 Task: Add Greek Gods Vanilla Honey Yogurt to the cart.
Action: Mouse moved to (22, 111)
Screenshot: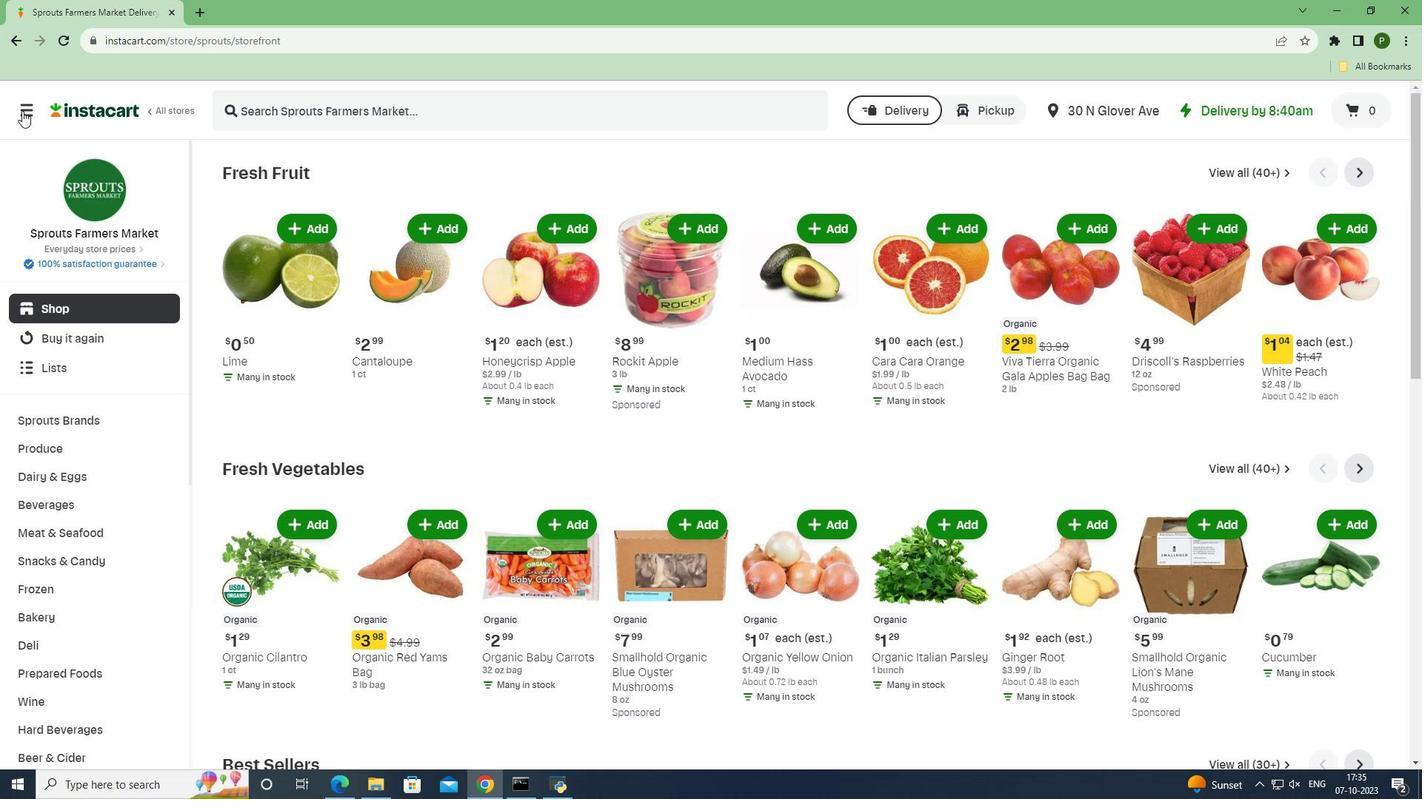 
Action: Mouse pressed left at (22, 111)
Screenshot: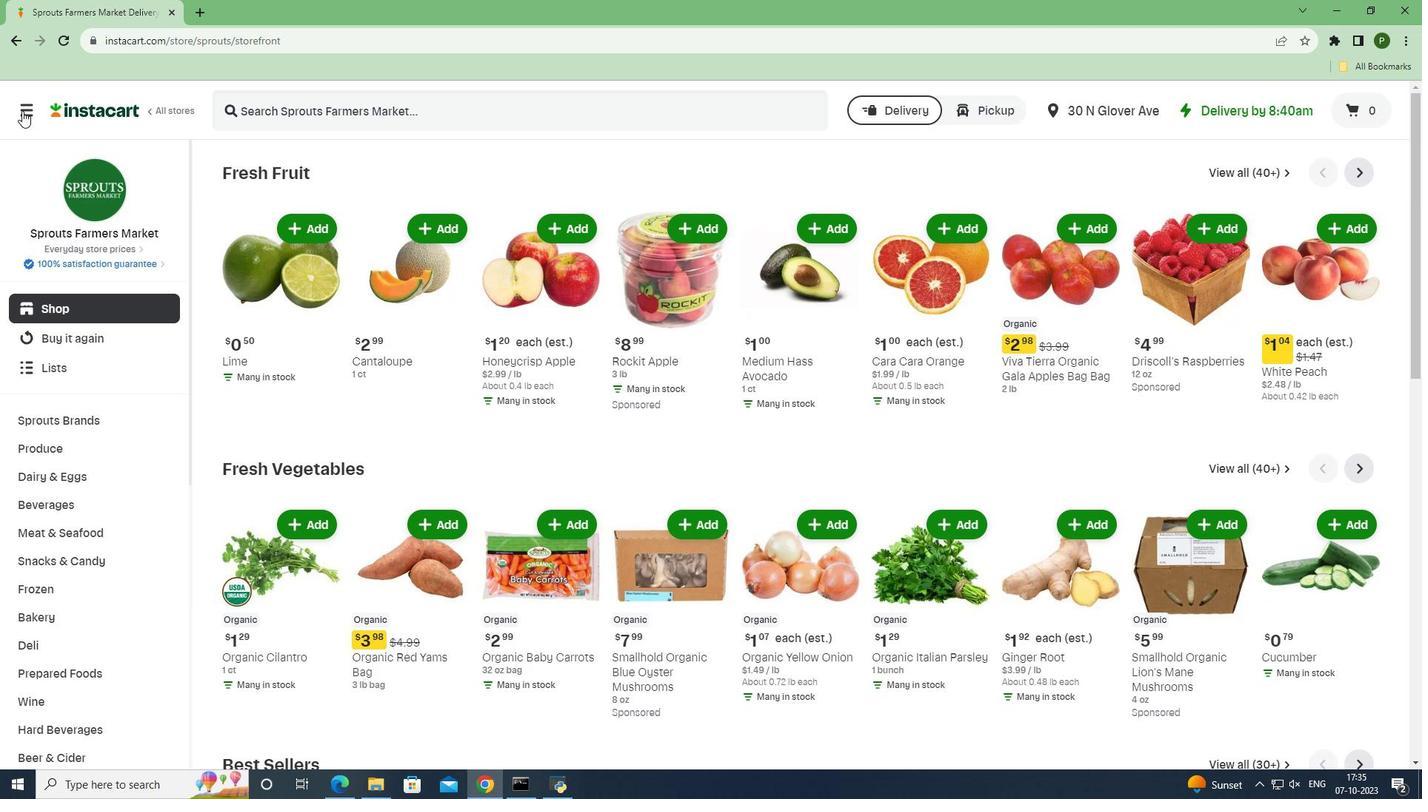 
Action: Mouse moved to (68, 389)
Screenshot: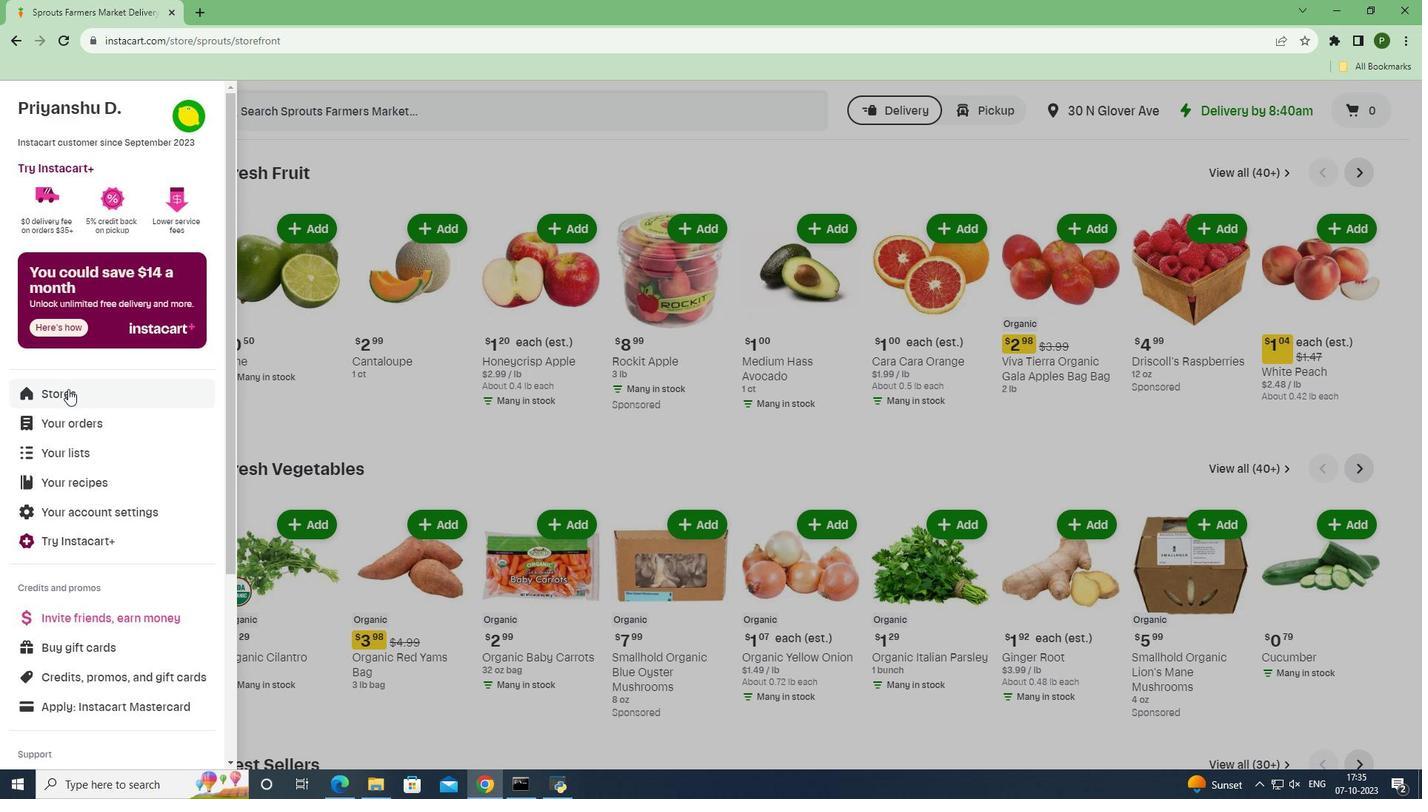 
Action: Mouse pressed left at (68, 389)
Screenshot: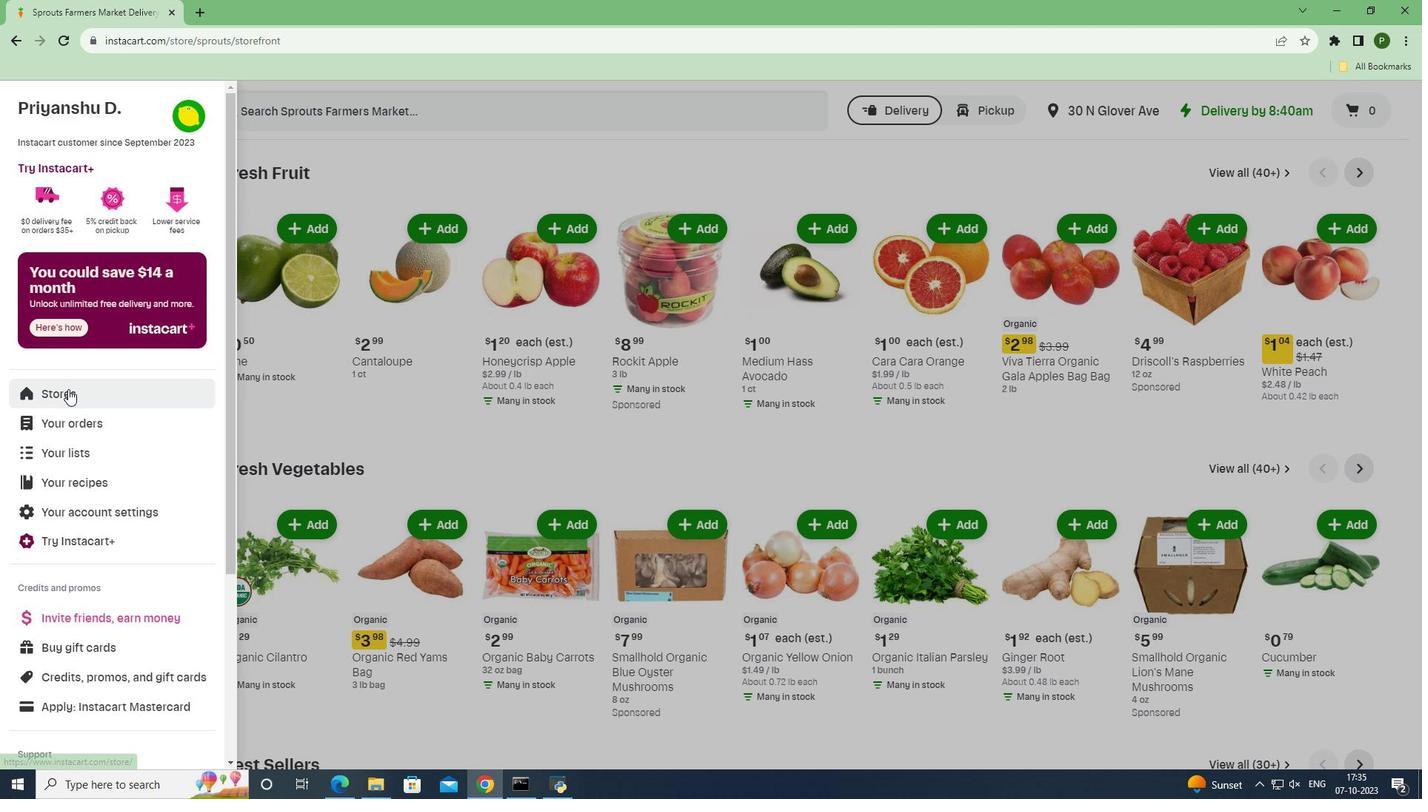 
Action: Mouse moved to (342, 168)
Screenshot: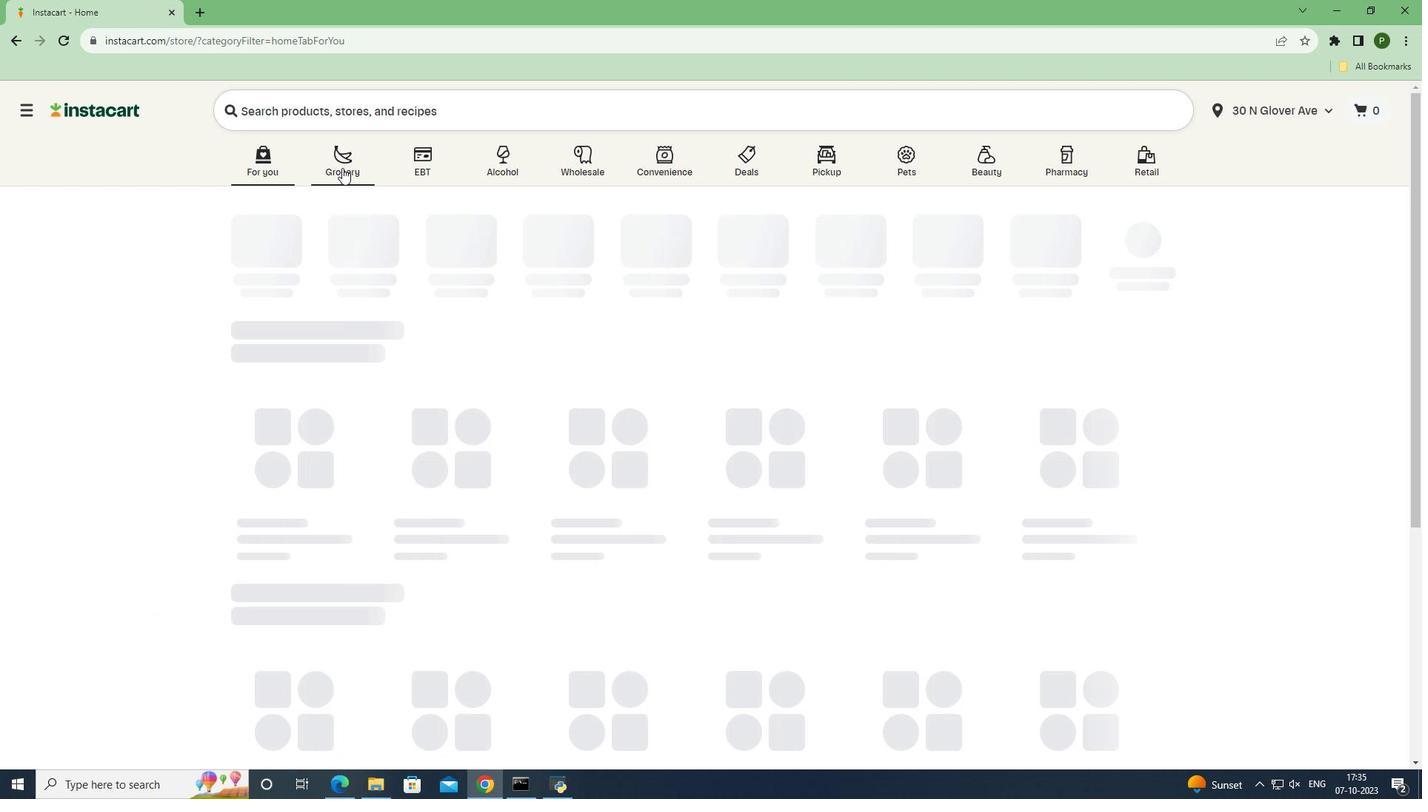
Action: Mouse pressed left at (342, 168)
Screenshot: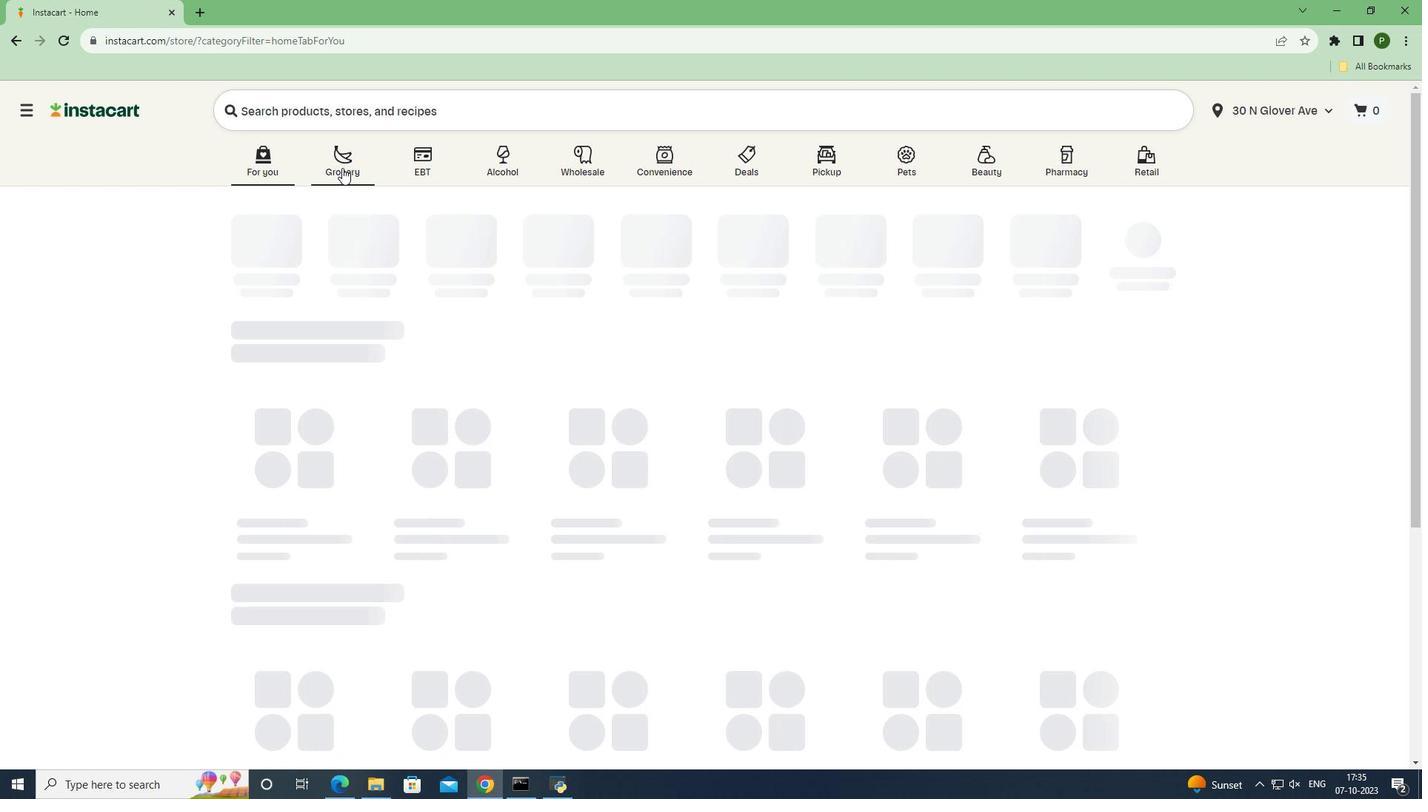 
Action: Mouse moved to (589, 328)
Screenshot: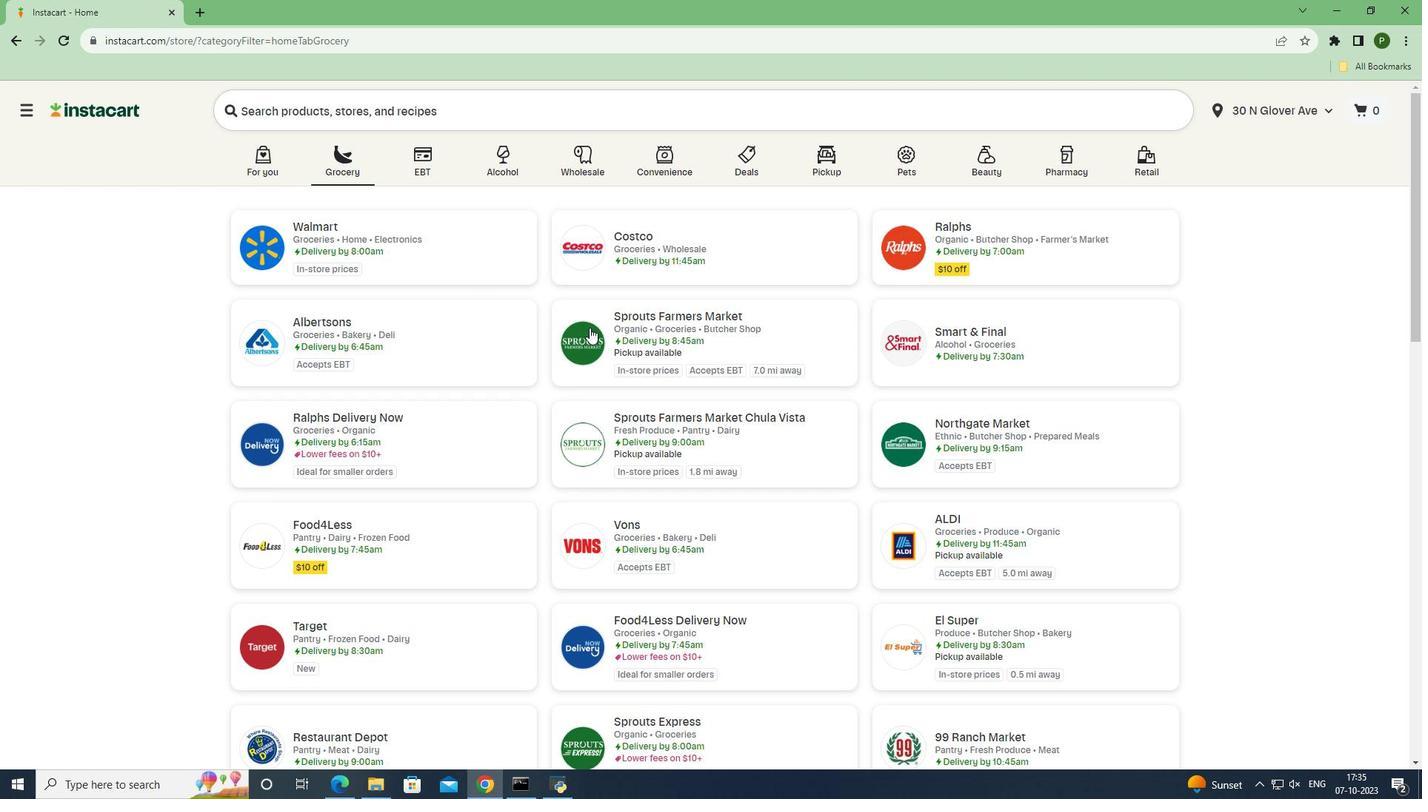 
Action: Mouse pressed left at (589, 328)
Screenshot: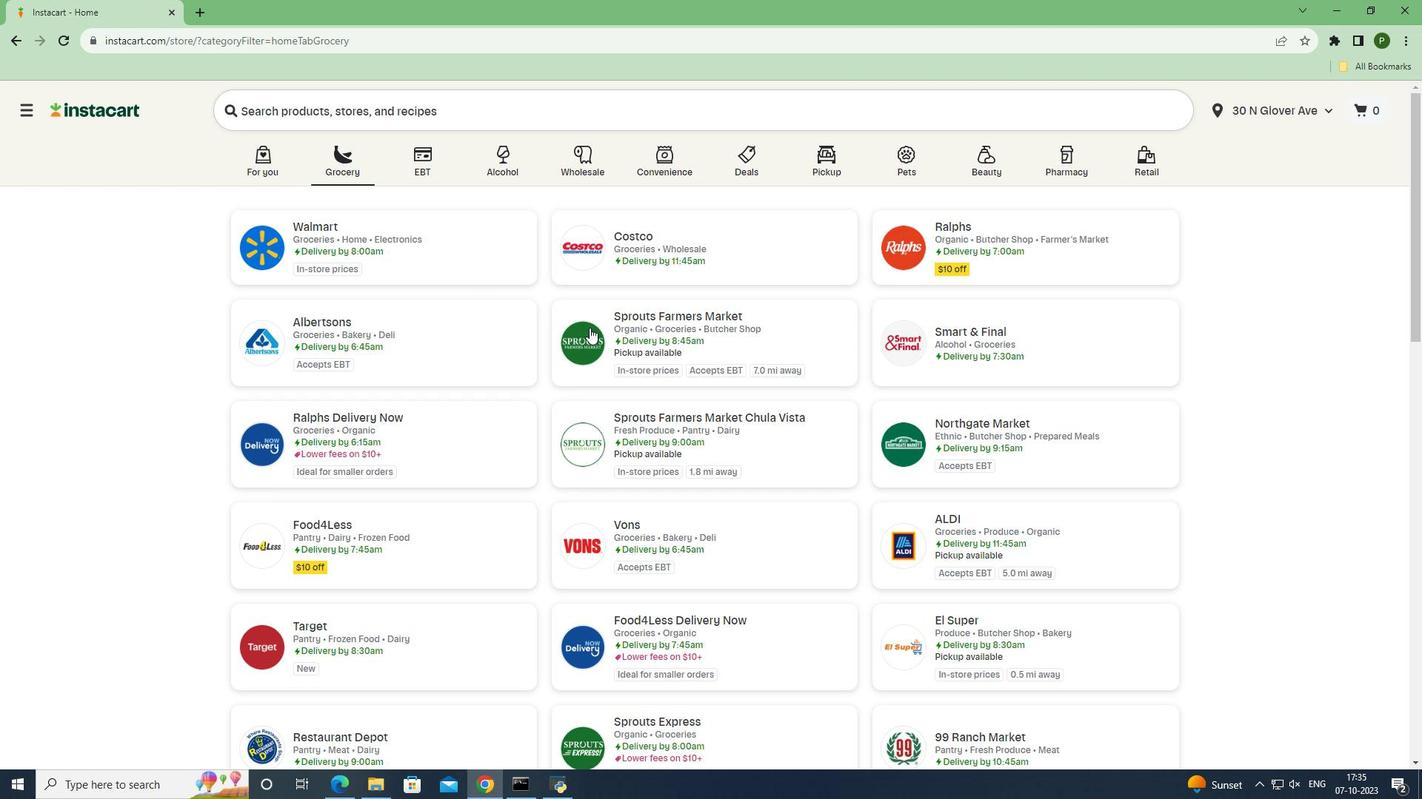 
Action: Mouse moved to (104, 477)
Screenshot: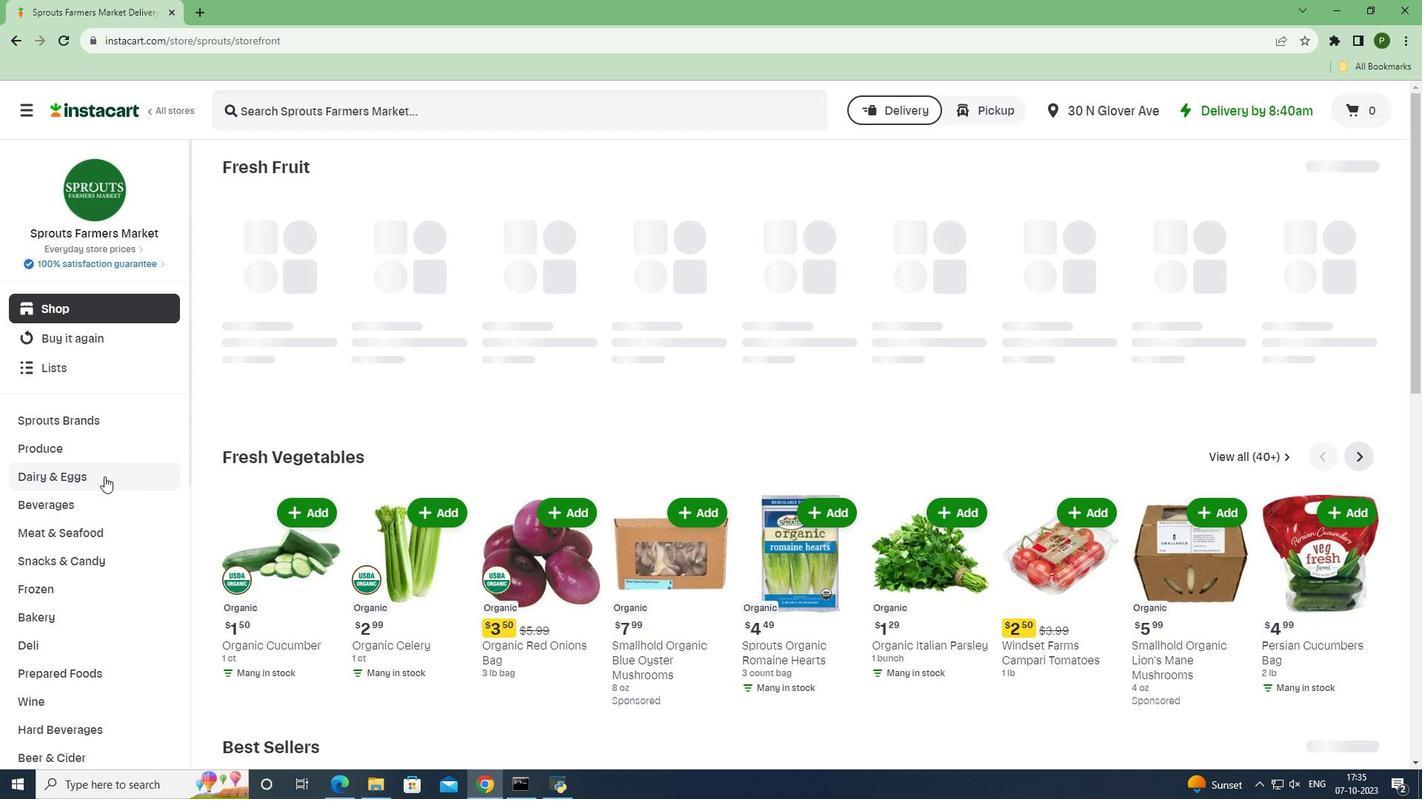 
Action: Mouse pressed left at (104, 477)
Screenshot: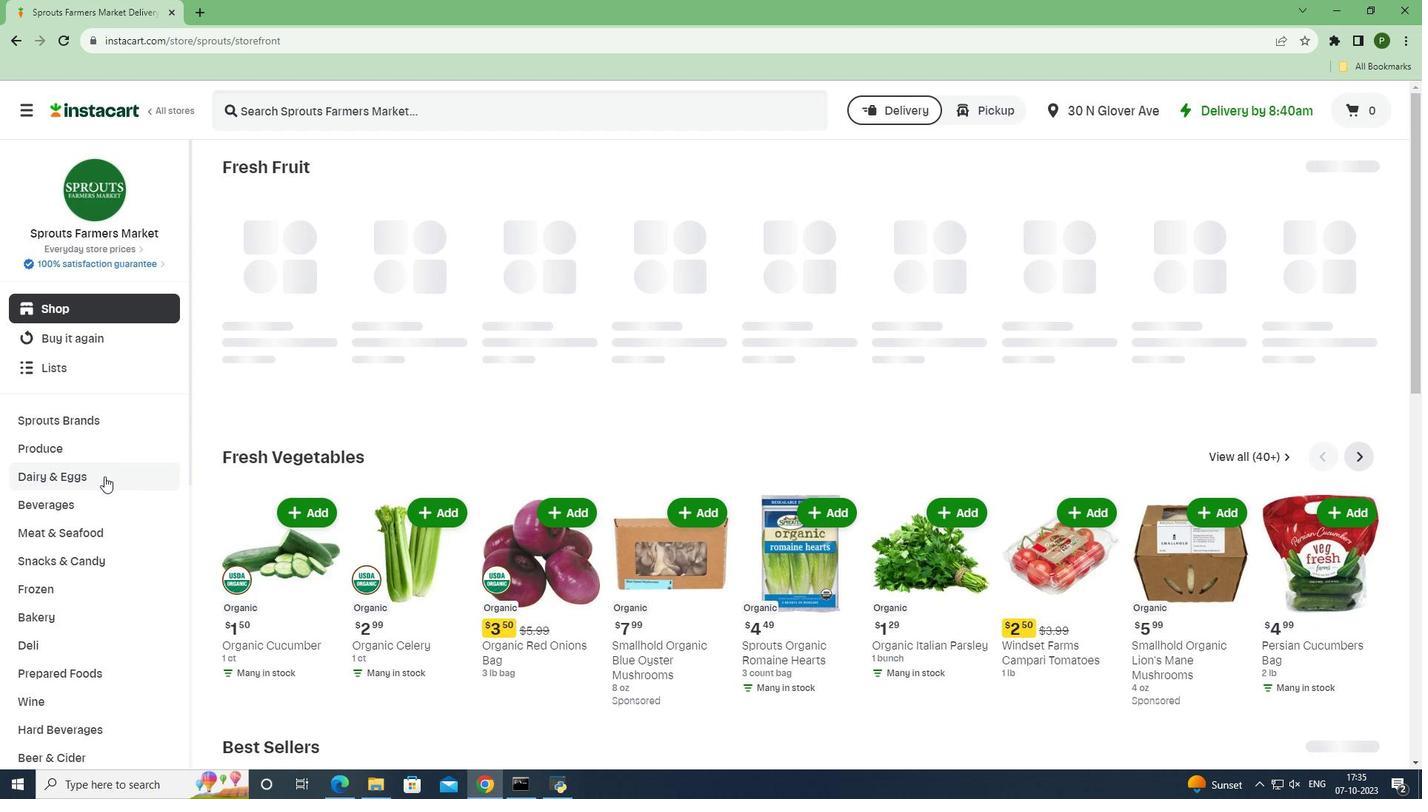 
Action: Mouse moved to (59, 588)
Screenshot: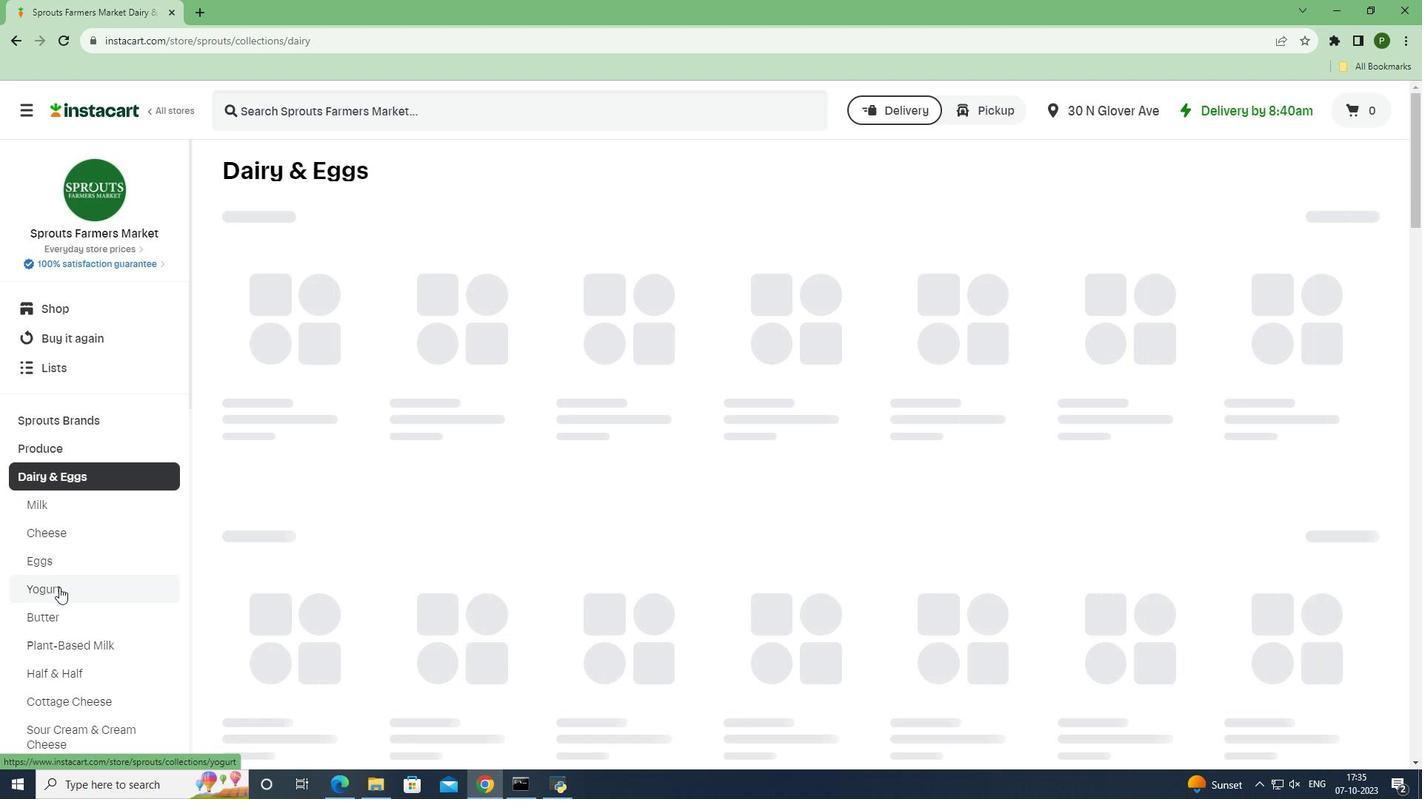 
Action: Mouse pressed left at (59, 588)
Screenshot: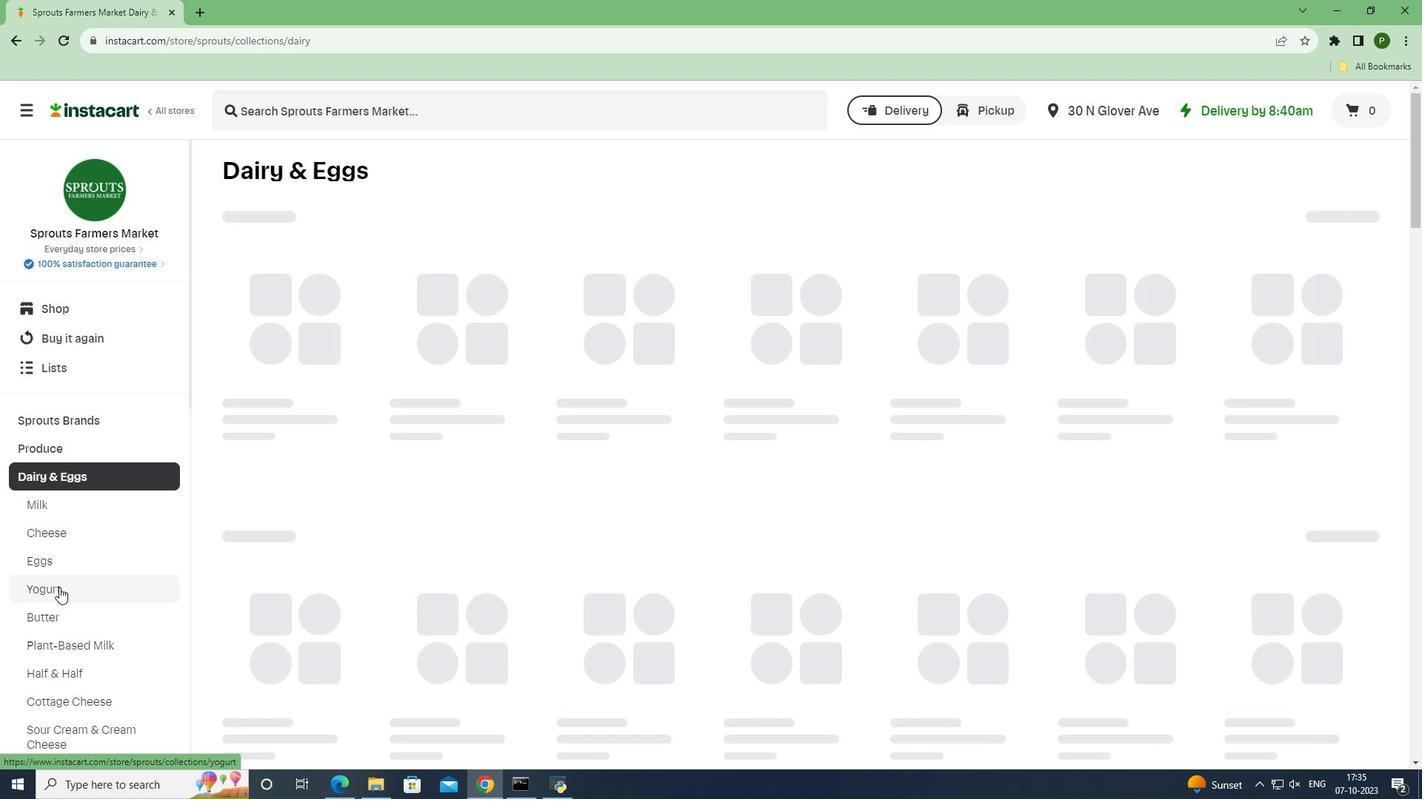 
Action: Mouse moved to (293, 105)
Screenshot: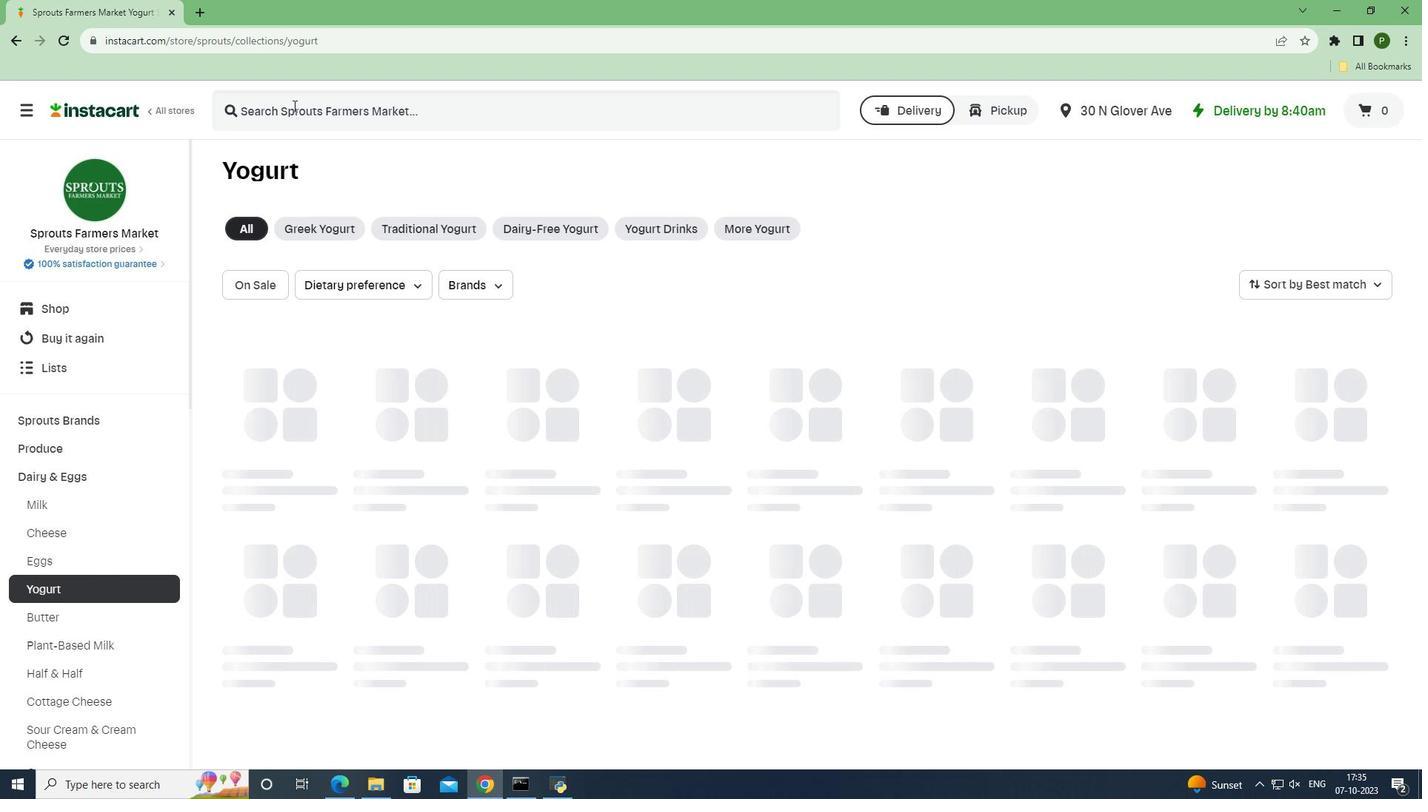 
Action: Mouse pressed left at (293, 105)
Screenshot: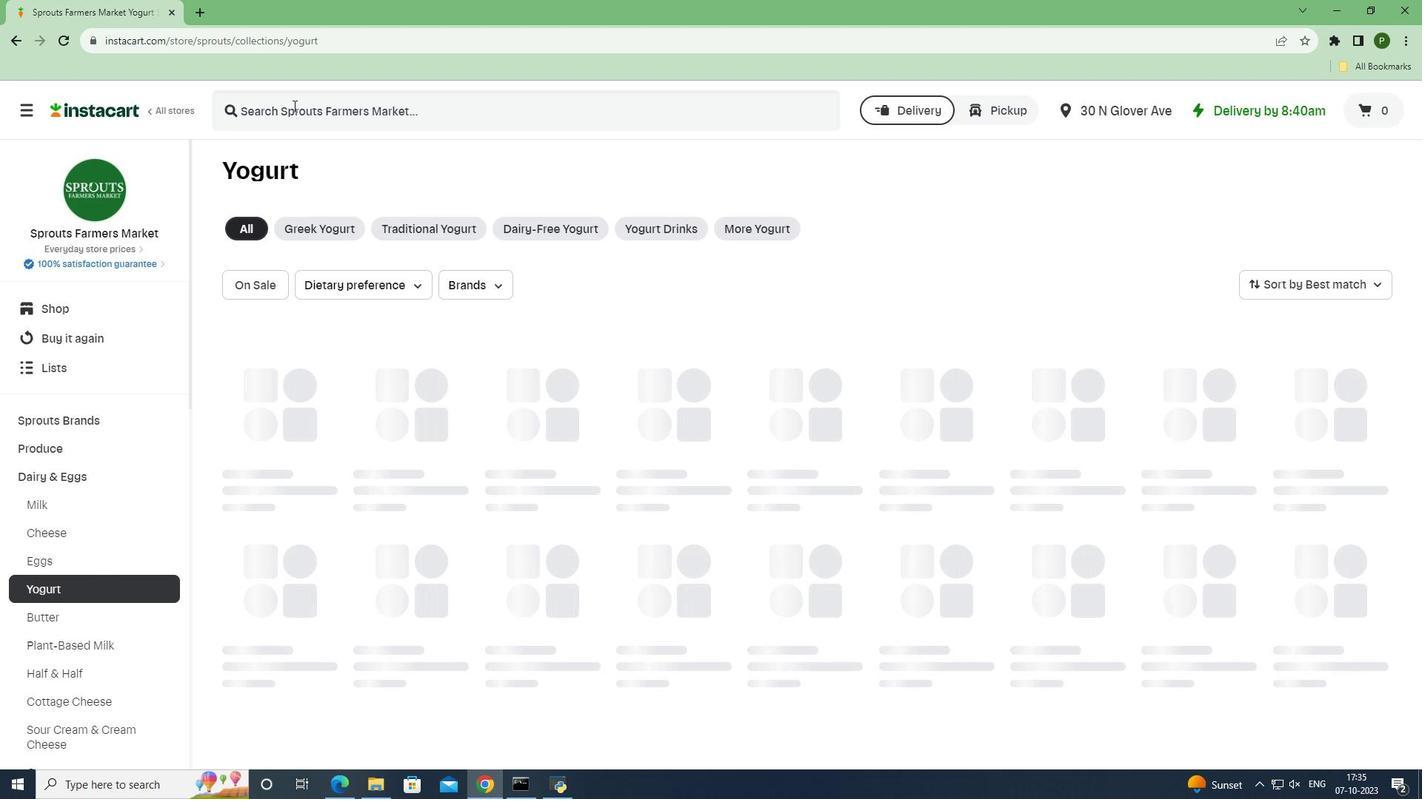 
Action: Key pressed <Key.caps_lock>G<Key.caps_lock>reek<Key.space><Key.caps_lock>G<Key.caps_lock>ods<Key.space><Key.caps_lock>V<Key.caps_lock>anilla<Key.space><Key.caps_lock>H<Key.caps_lock>oney<Key.space><Key.caps_lock>Y<Key.caps_lock>ogurt<Key.space><Key.enter>
Screenshot: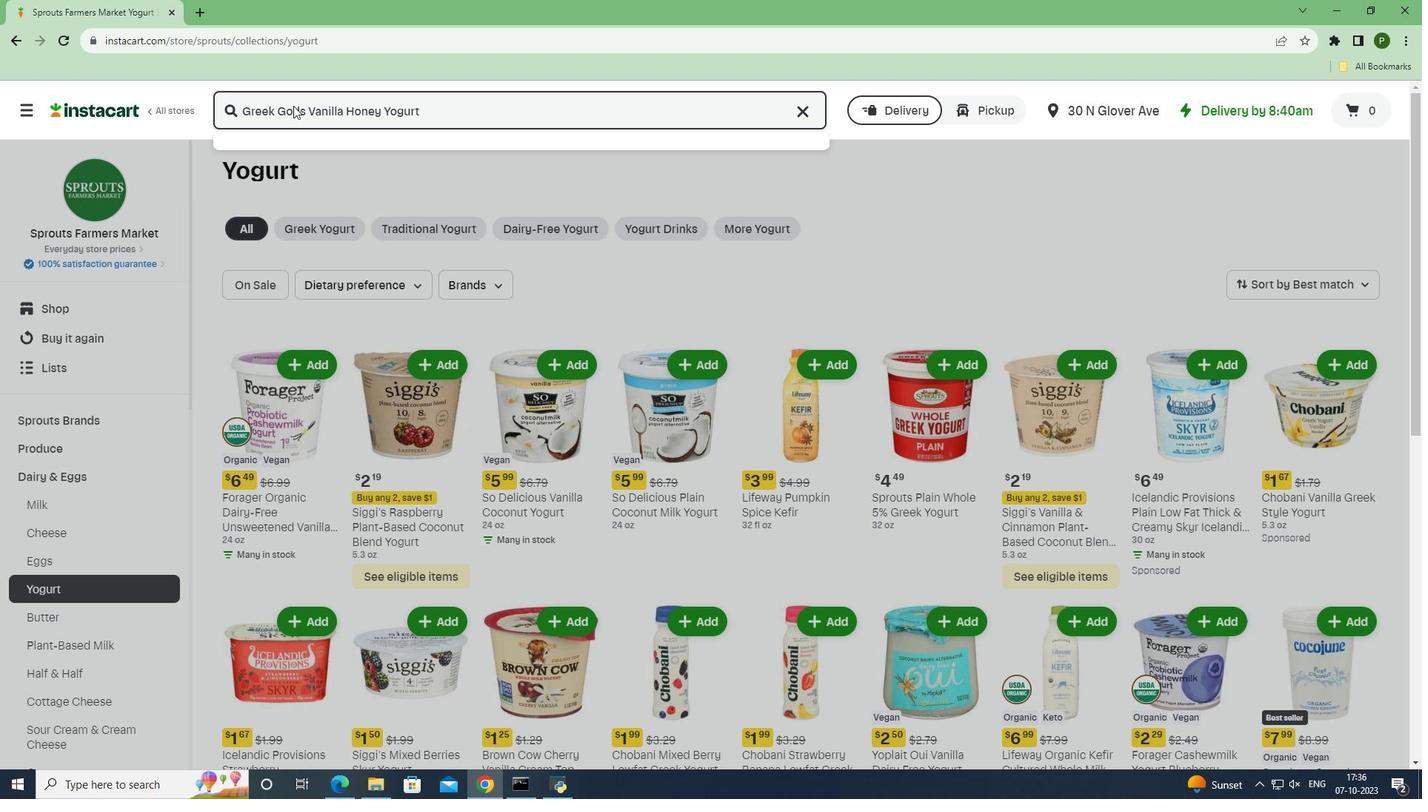 
Action: Mouse moved to (872, 270)
Screenshot: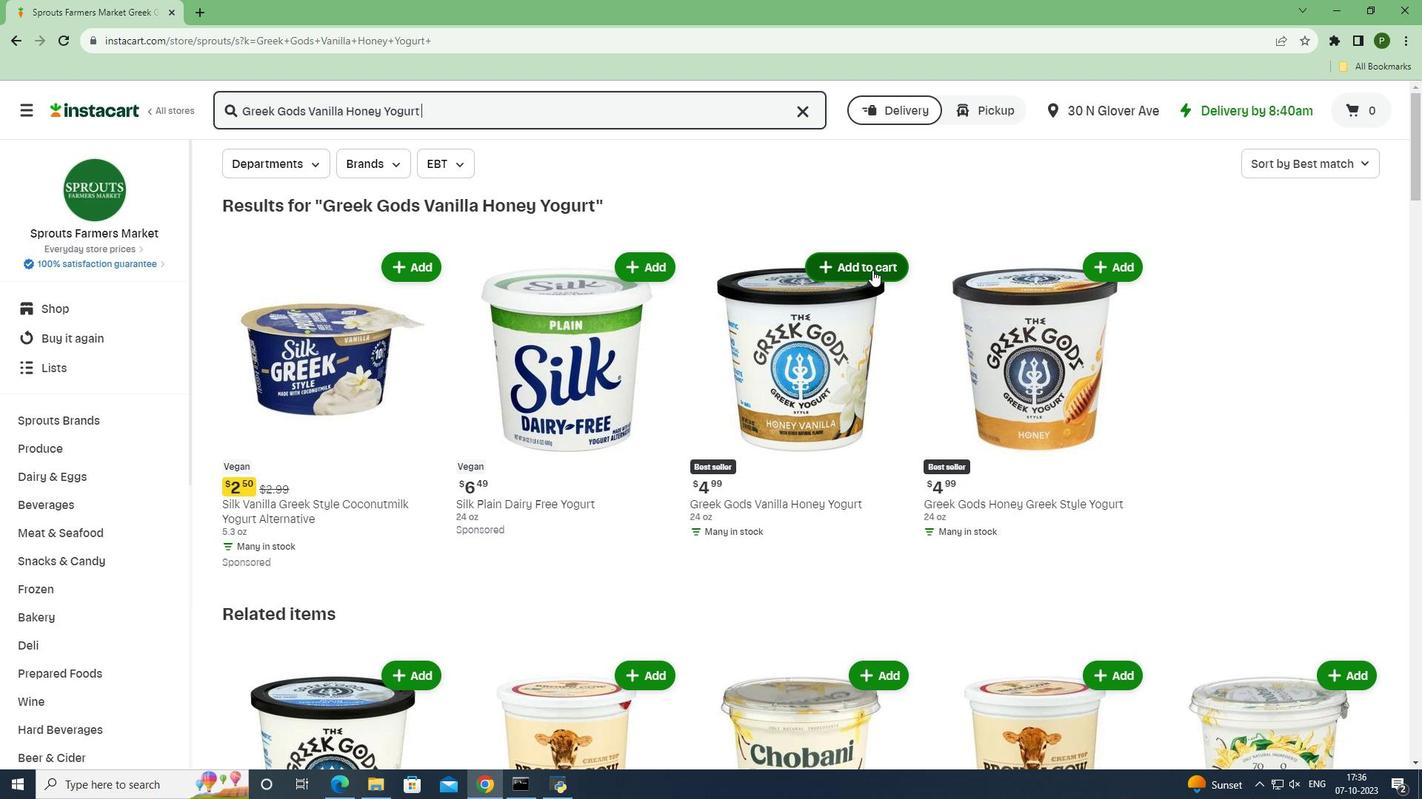 
Action: Mouse pressed left at (872, 270)
Screenshot: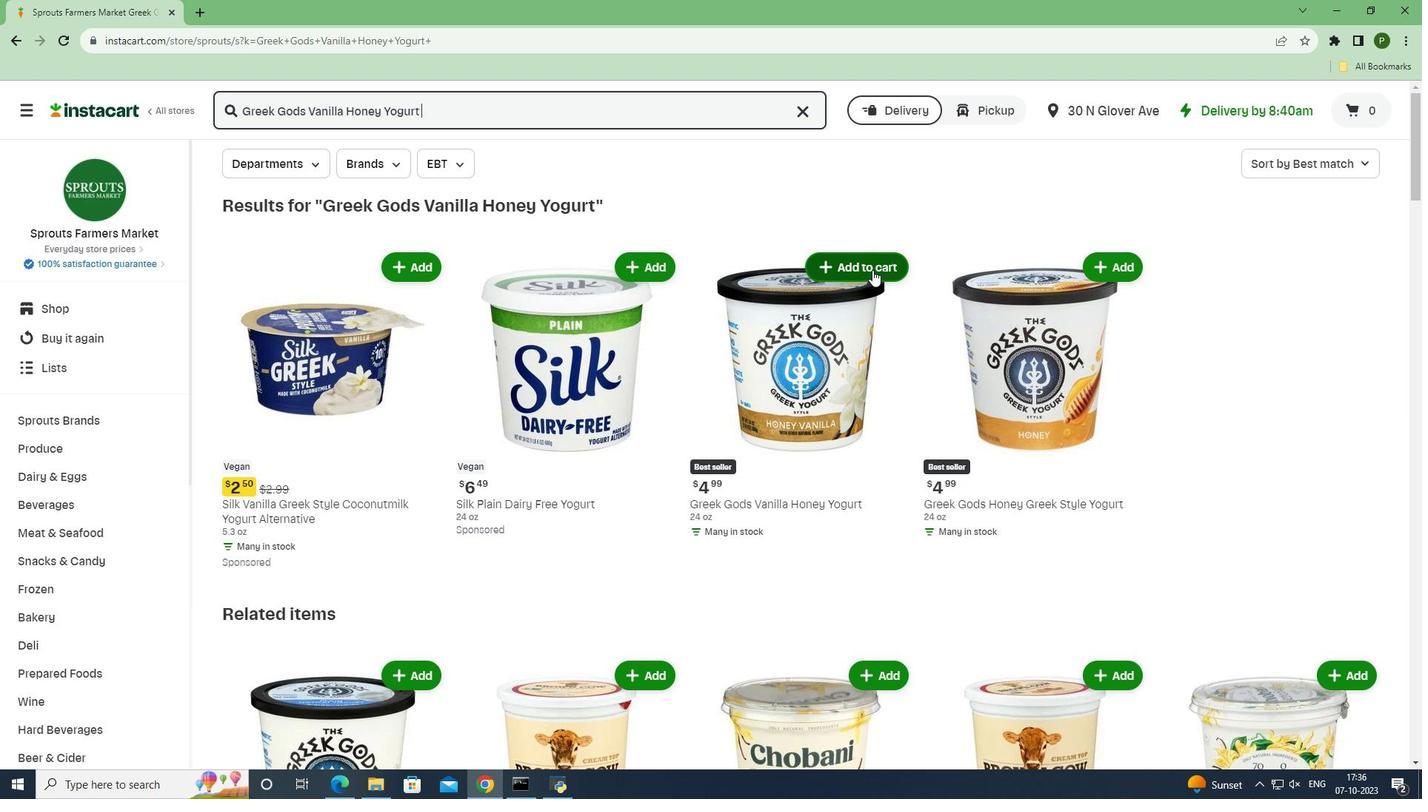 
Action: Mouse moved to (907, 331)
Screenshot: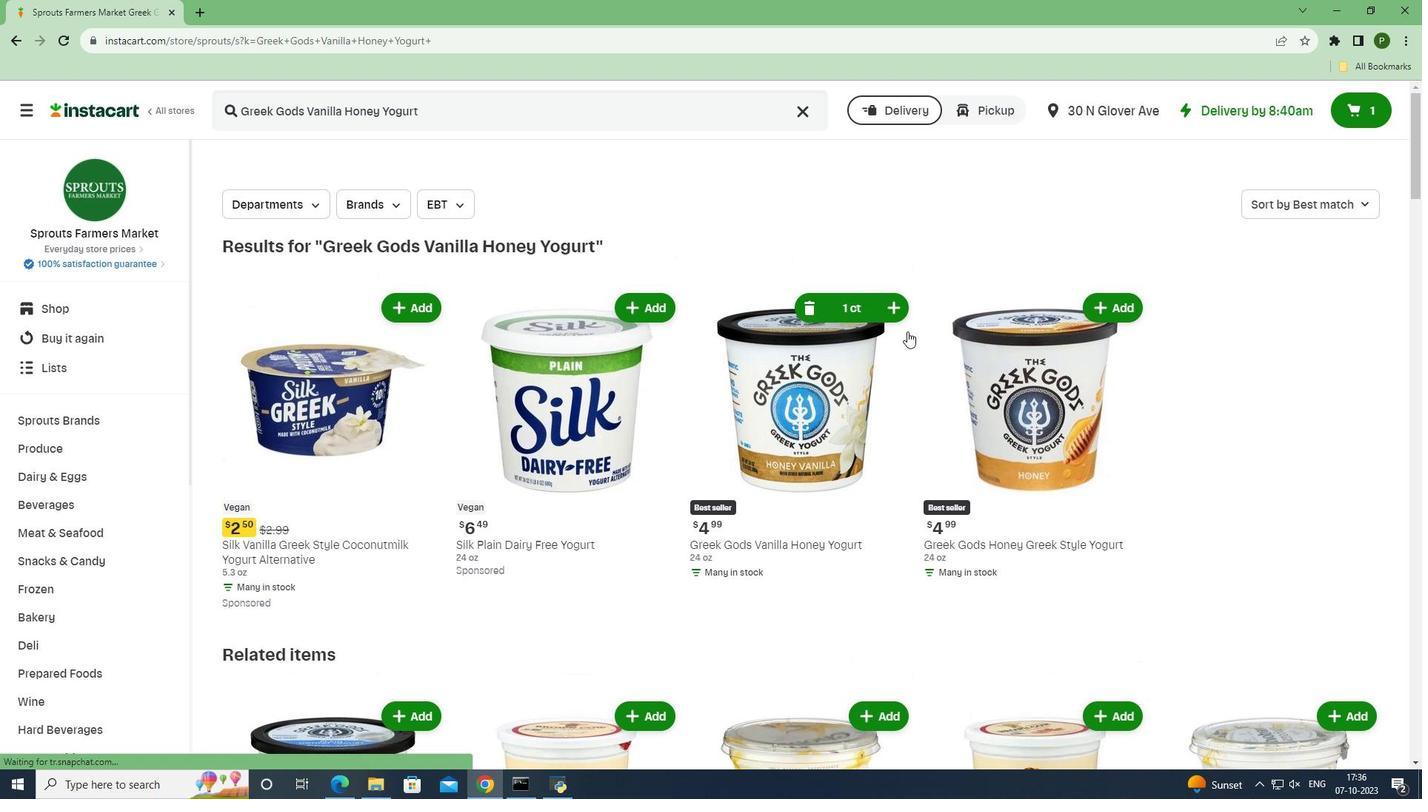 
